 Task: Add an action where "Type is Task" in Customer not responding.
Action: Mouse pressed left at (110, 87)
Screenshot: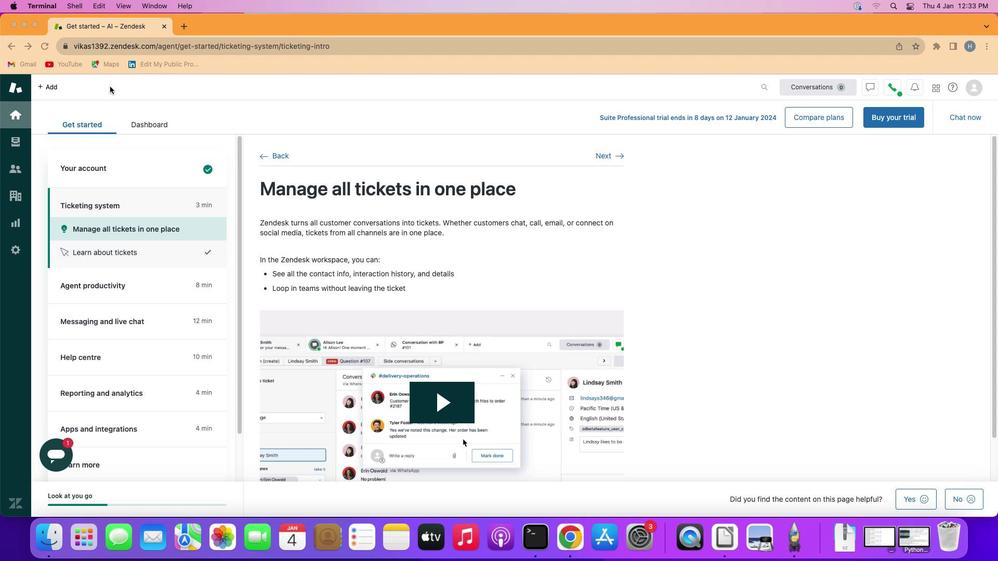 
Action: Mouse moved to (16, 247)
Screenshot: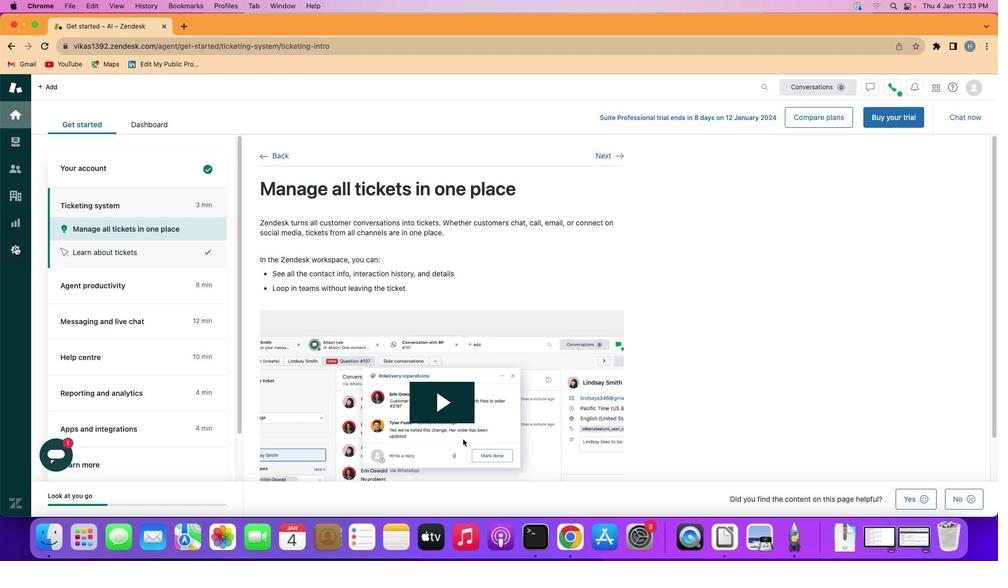 
Action: Mouse pressed left at (16, 247)
Screenshot: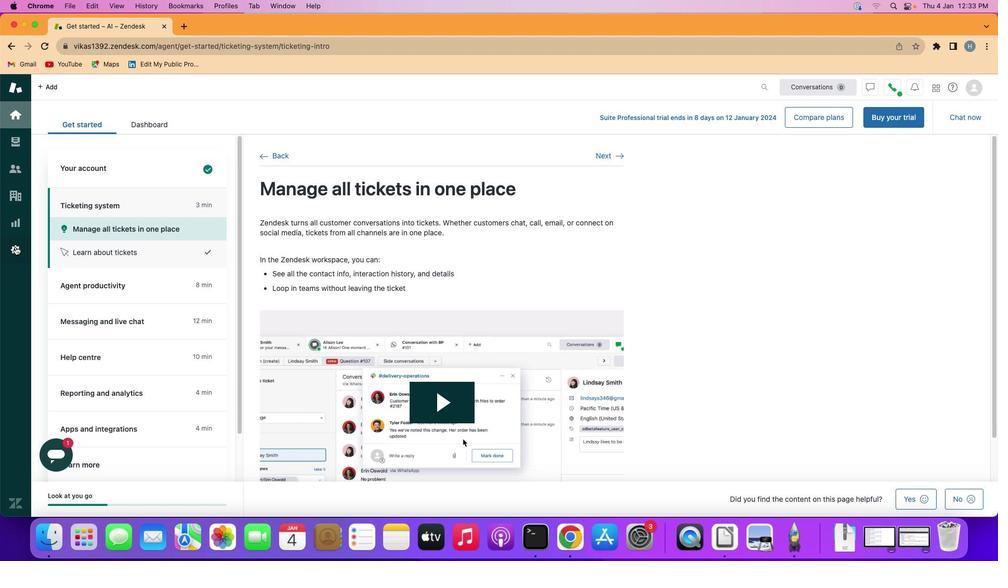 
Action: Mouse moved to (185, 426)
Screenshot: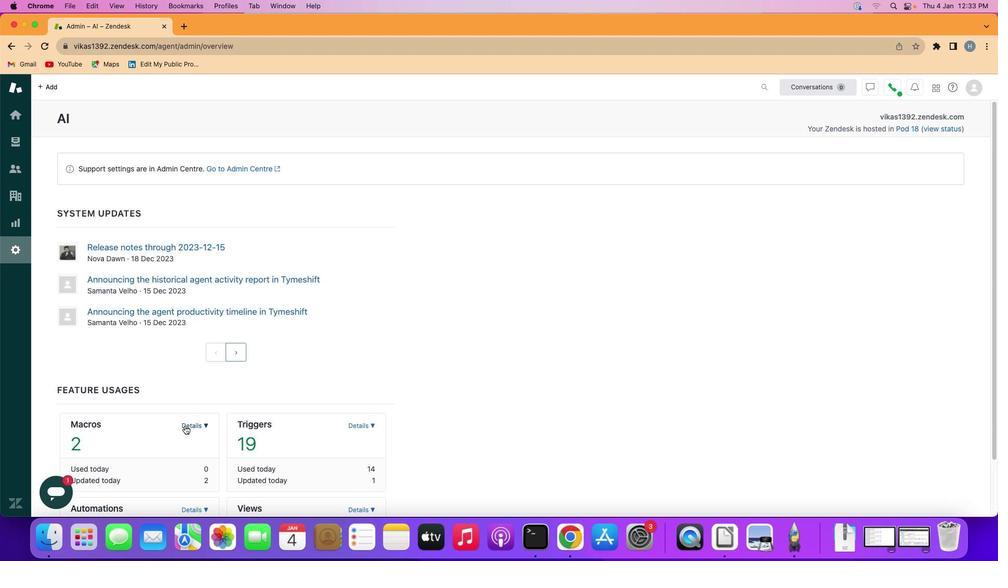 
Action: Mouse pressed left at (185, 426)
Screenshot: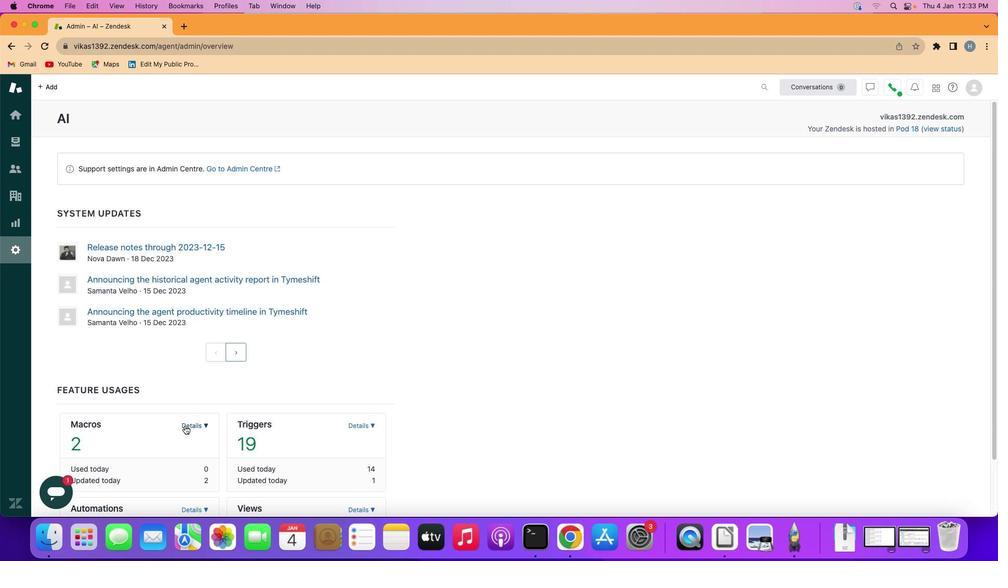 
Action: Mouse moved to (158, 477)
Screenshot: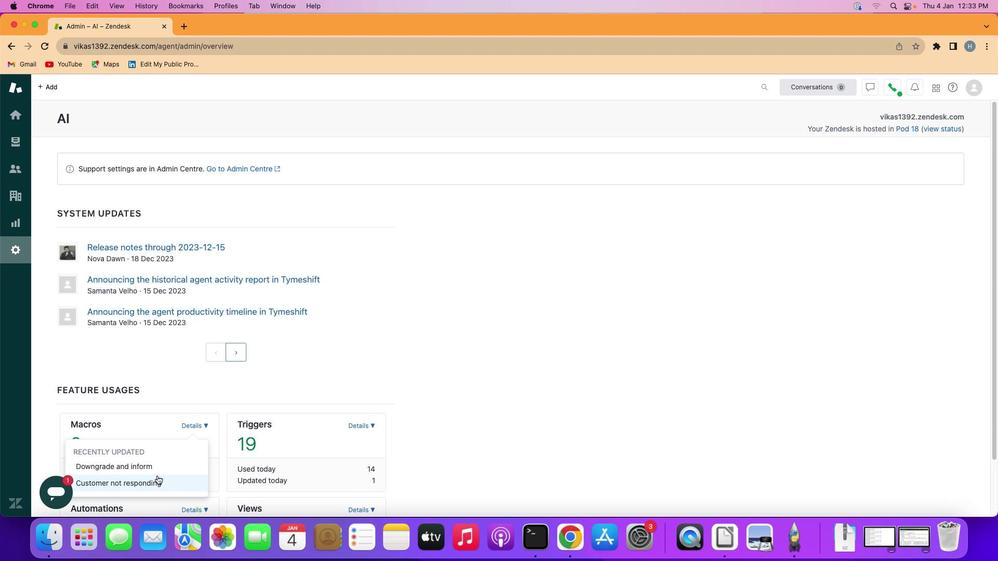 
Action: Mouse pressed left at (158, 477)
Screenshot: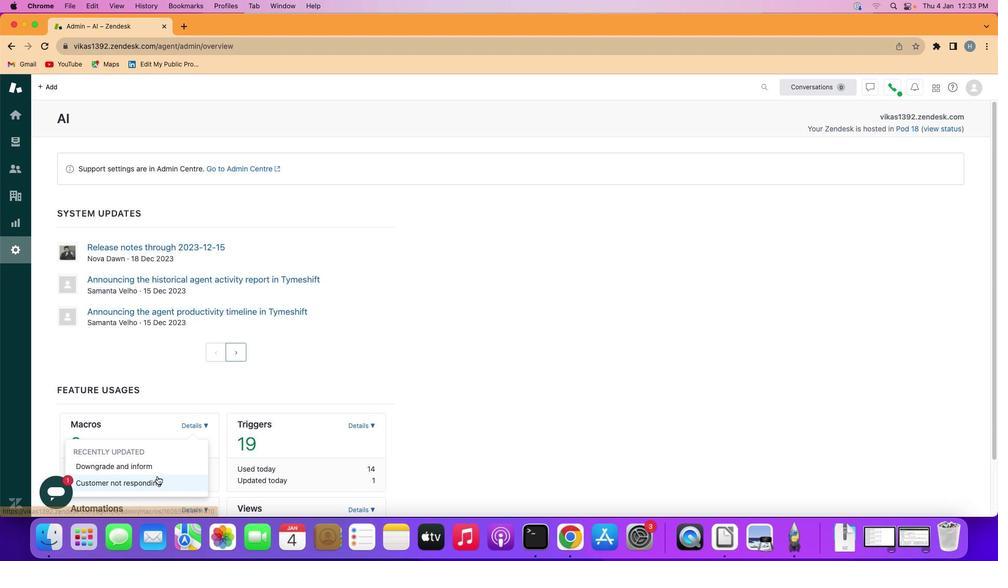 
Action: Mouse moved to (144, 381)
Screenshot: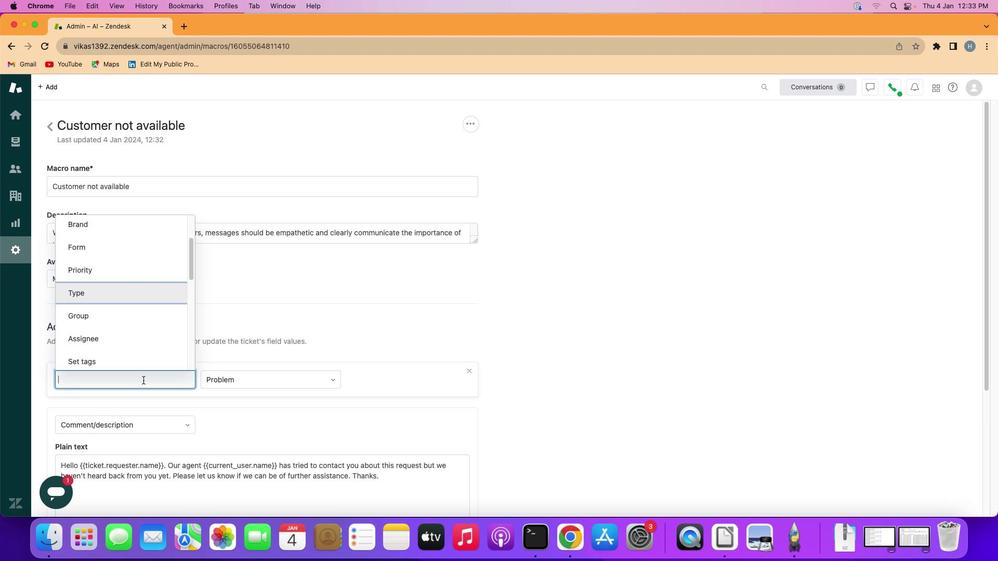 
Action: Mouse pressed left at (144, 381)
Screenshot: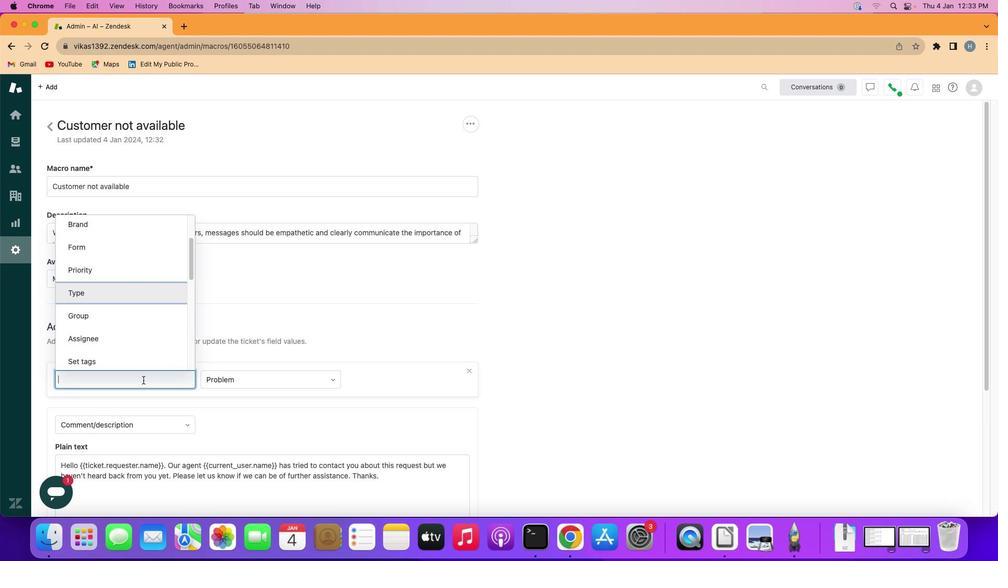 
Action: Mouse moved to (148, 297)
Screenshot: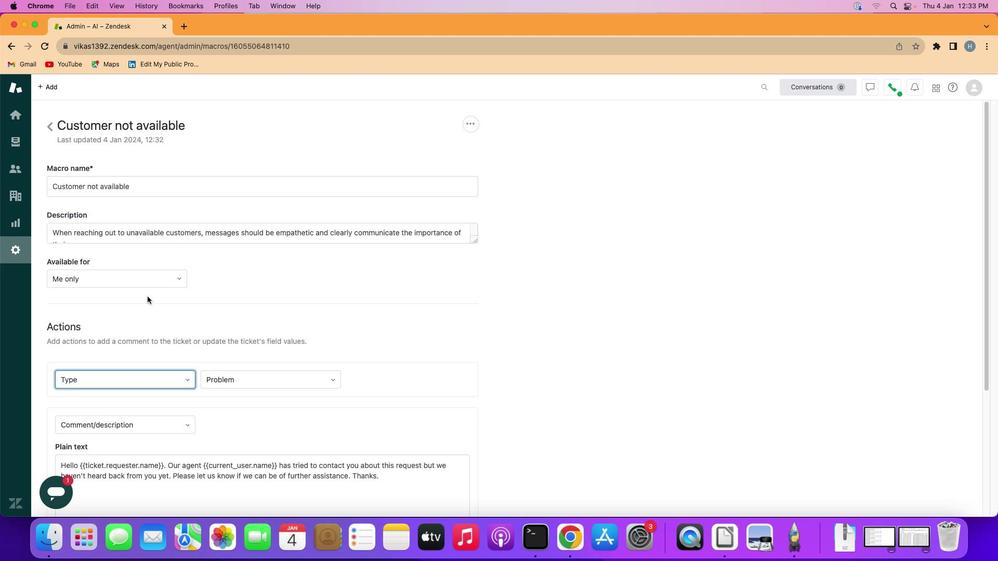 
Action: Mouse pressed left at (148, 297)
Screenshot: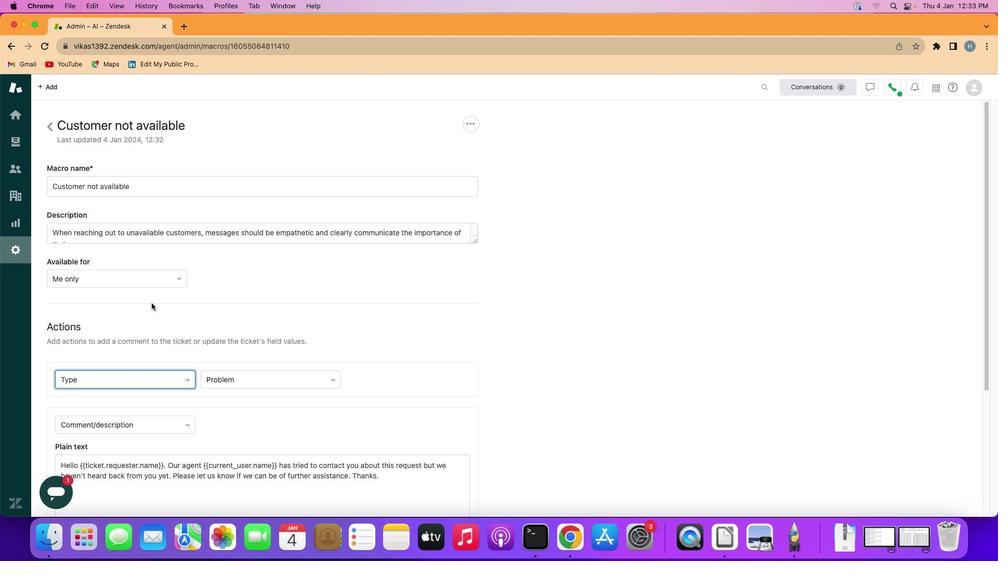 
Action: Mouse moved to (257, 376)
Screenshot: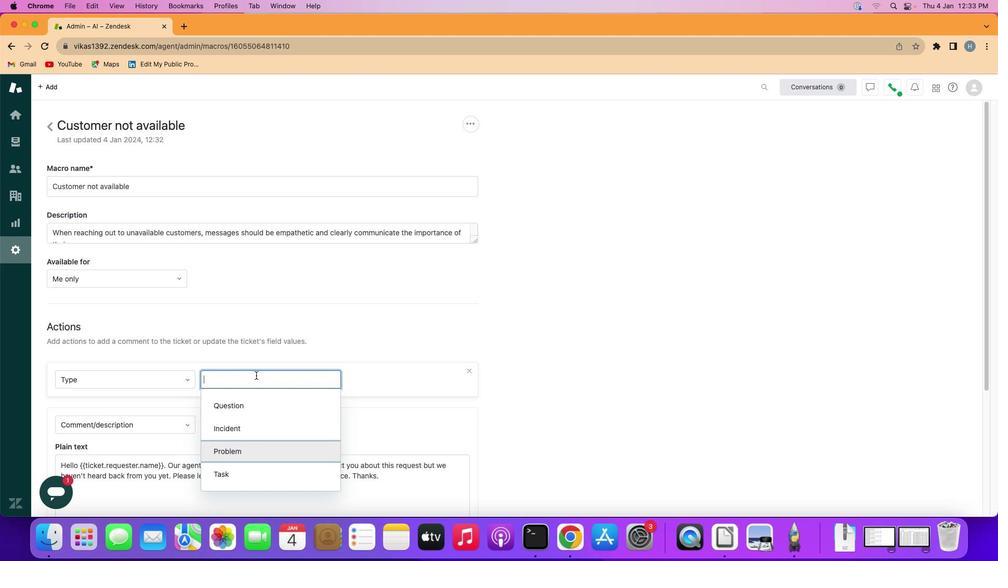 
Action: Mouse pressed left at (257, 376)
Screenshot: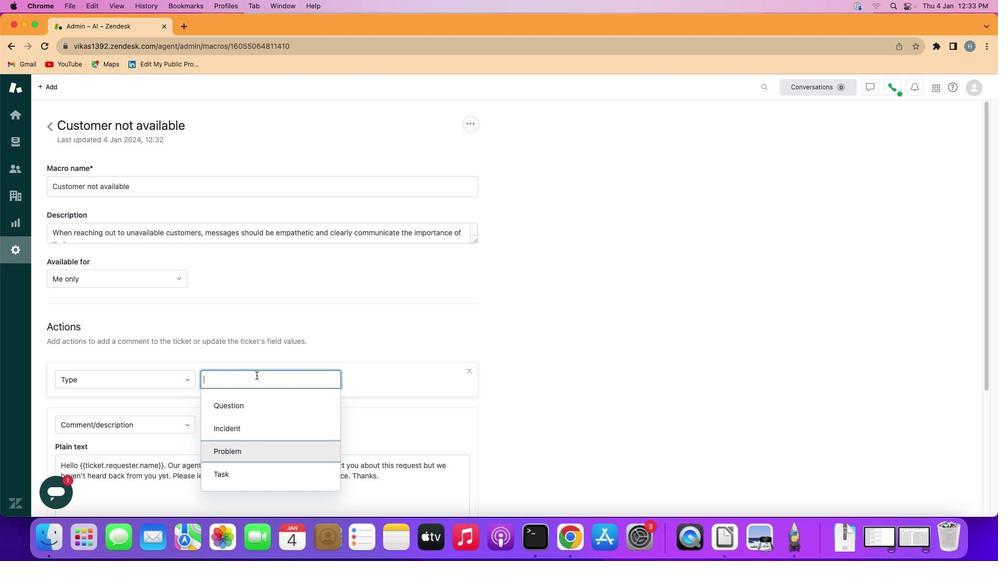 
Action: Mouse moved to (247, 478)
Screenshot: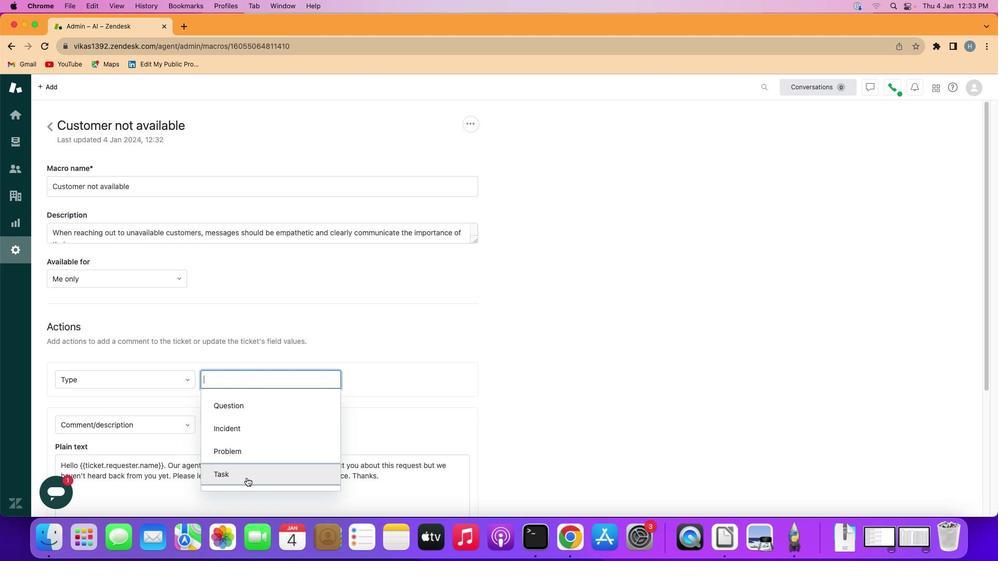 
Action: Mouse pressed left at (247, 478)
Screenshot: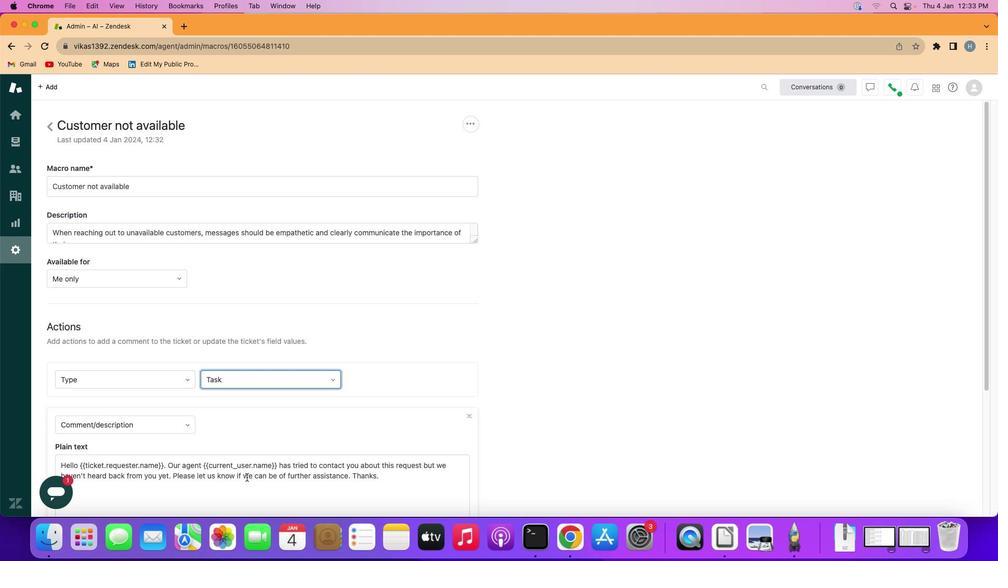 
Action: Mouse moved to (381, 444)
Screenshot: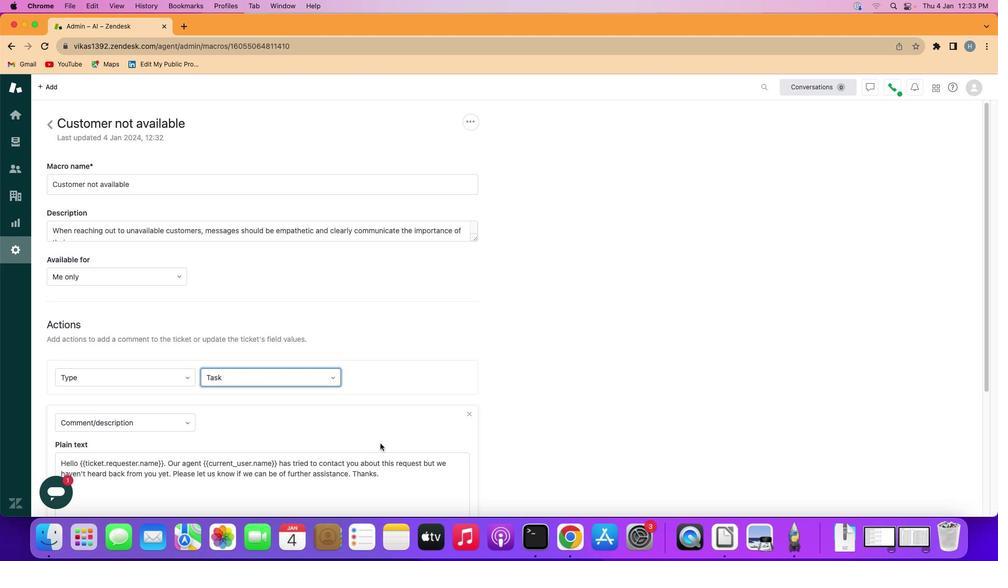 
Action: Mouse scrolled (381, 444) with delta (1, 0)
Screenshot: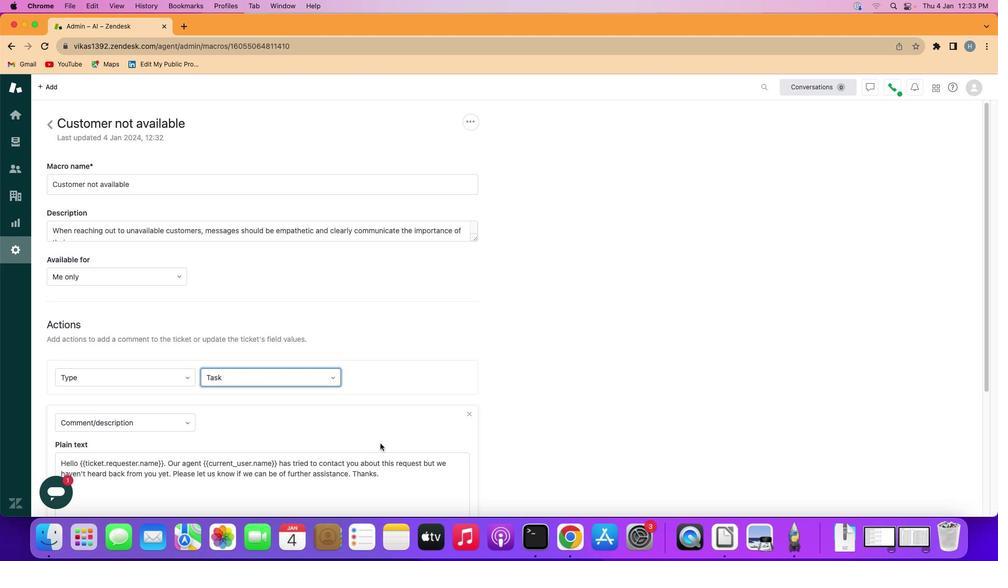 
Action: Mouse scrolled (381, 444) with delta (1, 0)
Screenshot: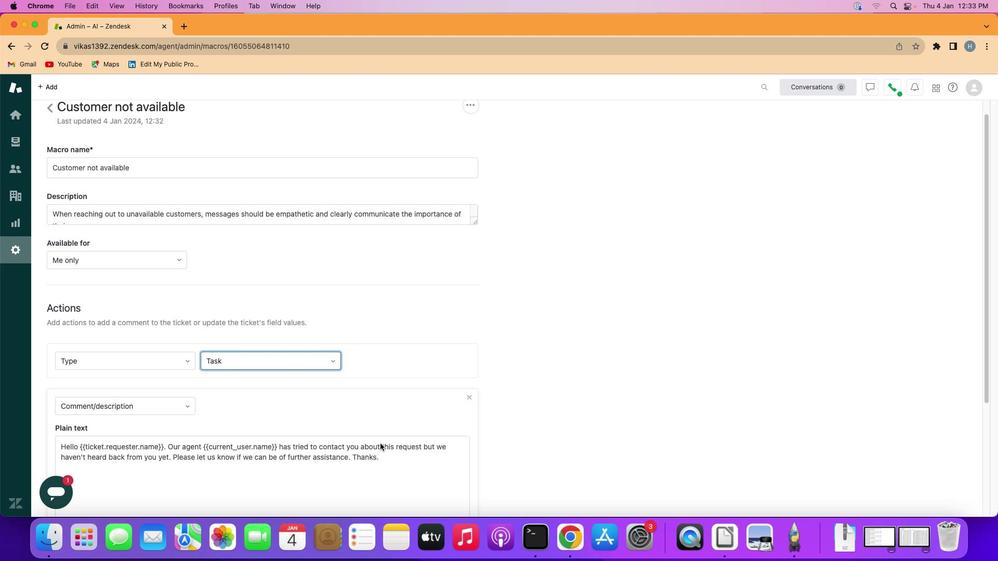 
Action: Mouse scrolled (381, 444) with delta (1, 0)
Screenshot: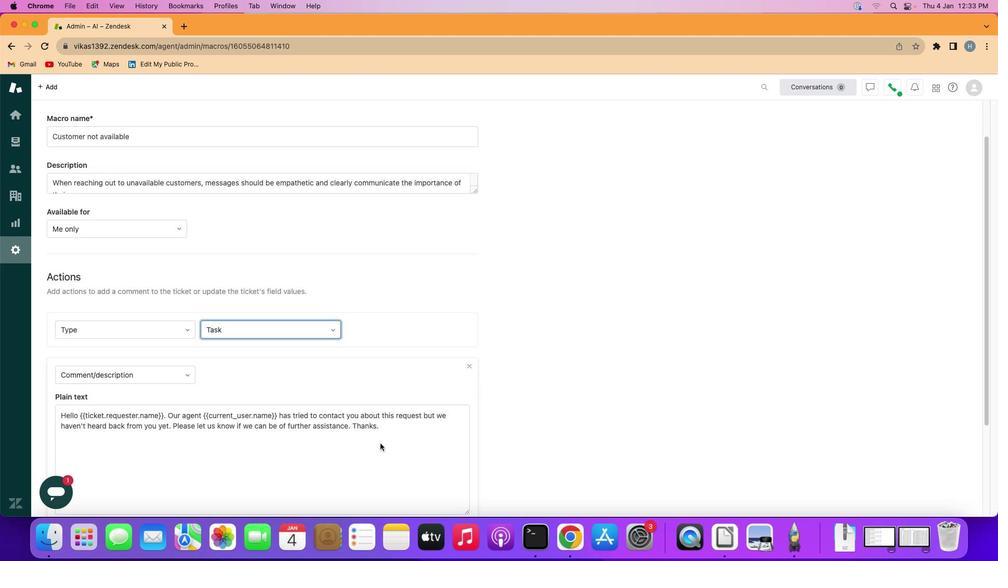 
Action: Mouse scrolled (381, 444) with delta (1, 0)
Screenshot: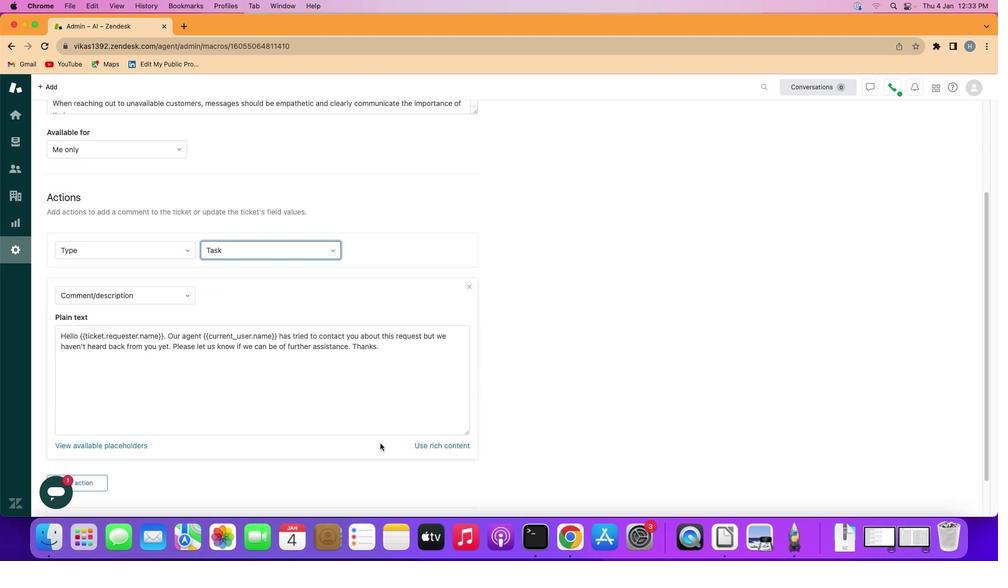 
Action: Mouse scrolled (381, 444) with delta (1, 0)
Screenshot: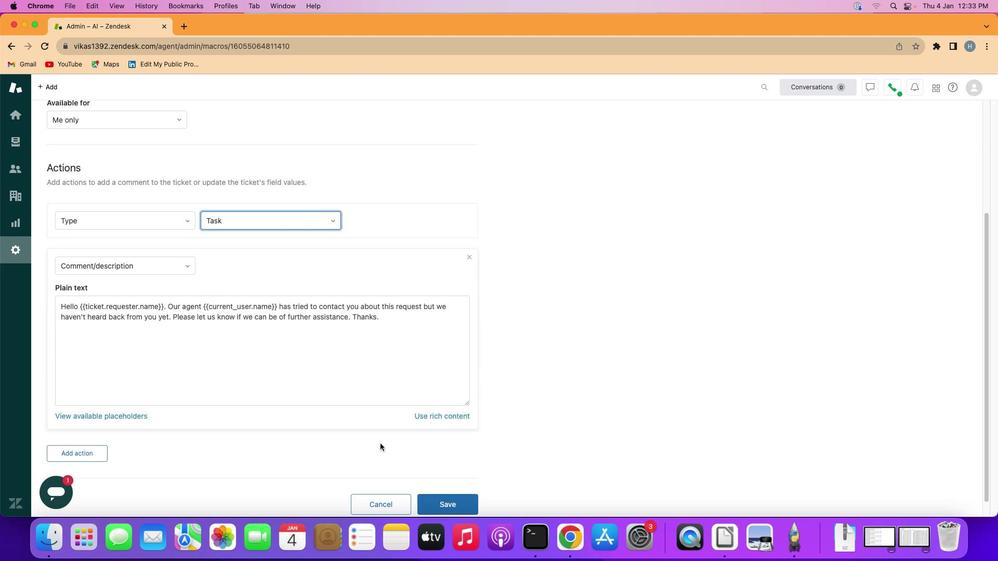 
Action: Mouse scrolled (381, 444) with delta (1, -1)
Screenshot: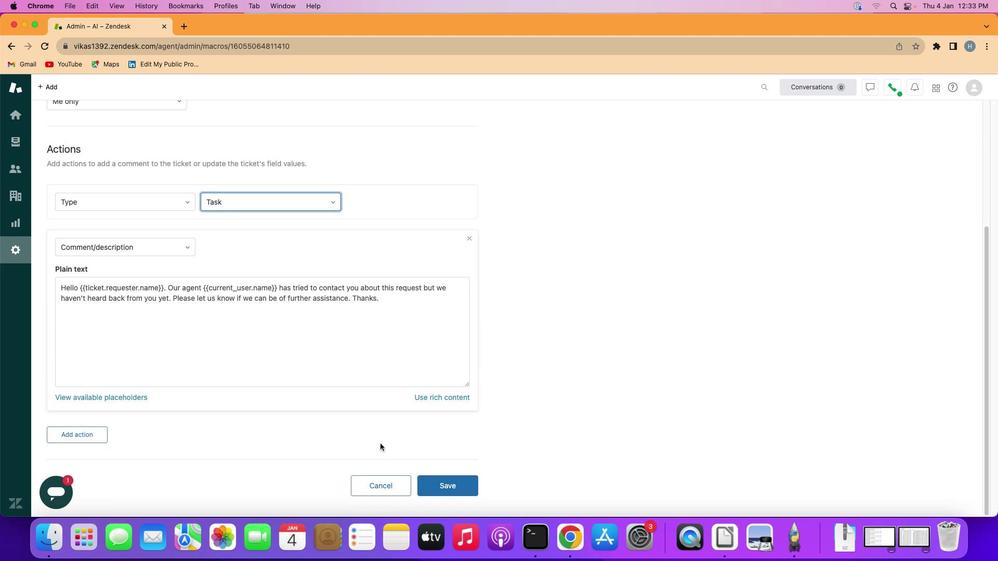 
Action: Mouse moved to (439, 492)
Screenshot: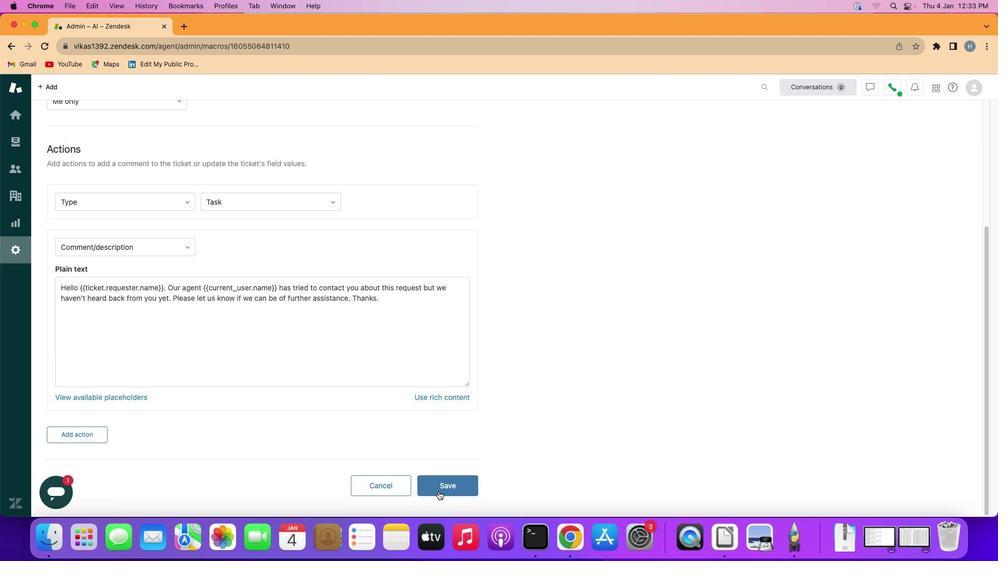 
Action: Mouse pressed left at (439, 492)
Screenshot: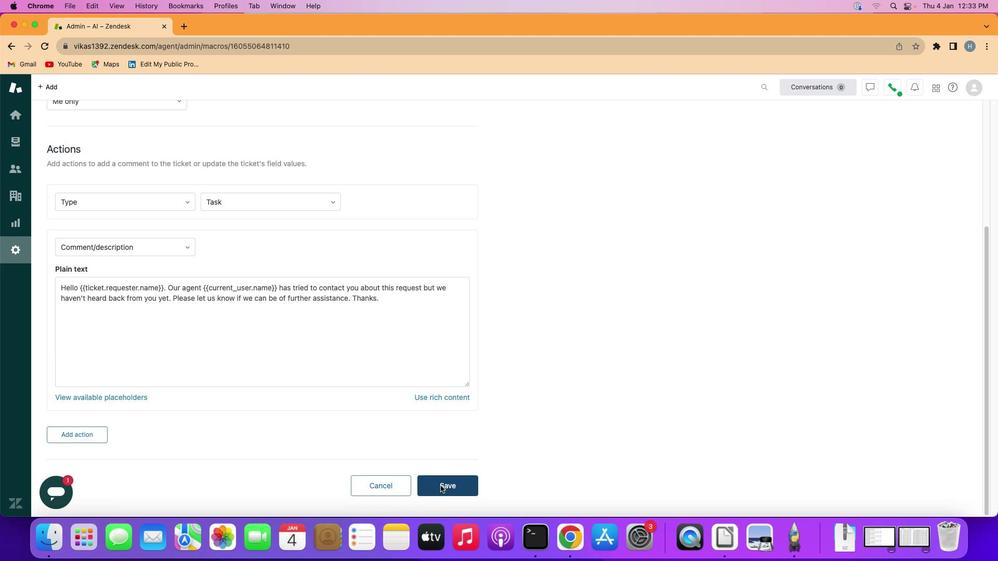 
Action: Mouse moved to (515, 378)
Screenshot: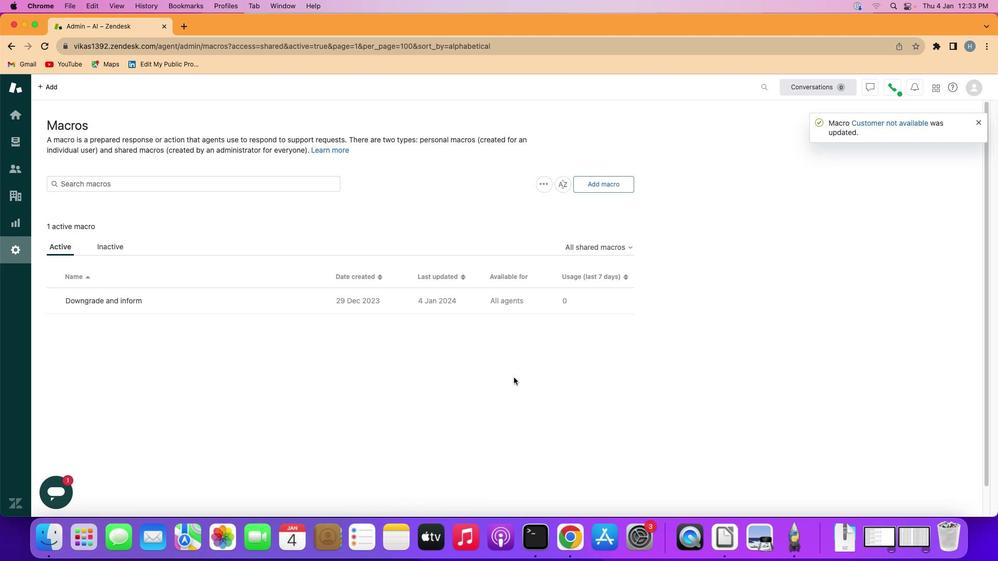 
